 Task: Export the report from all the reports
Action: Mouse scrolled (174, 170) with delta (0, 0)
Screenshot: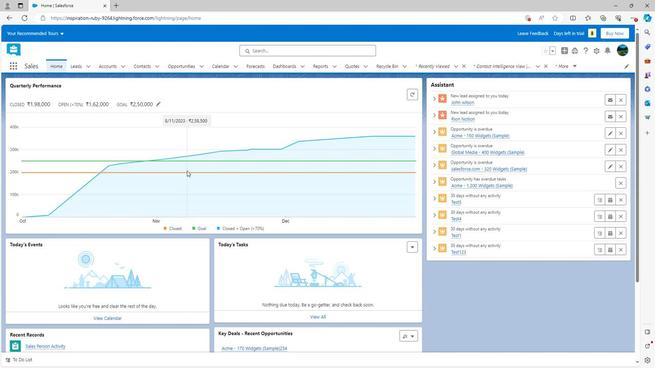
Action: Mouse scrolled (174, 170) with delta (0, 0)
Screenshot: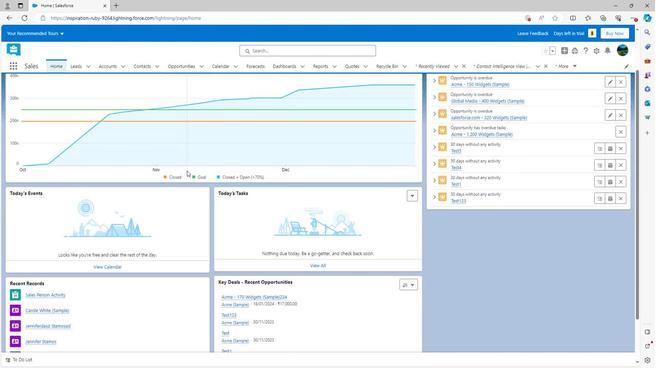 
Action: Mouse scrolled (174, 170) with delta (0, 0)
Screenshot: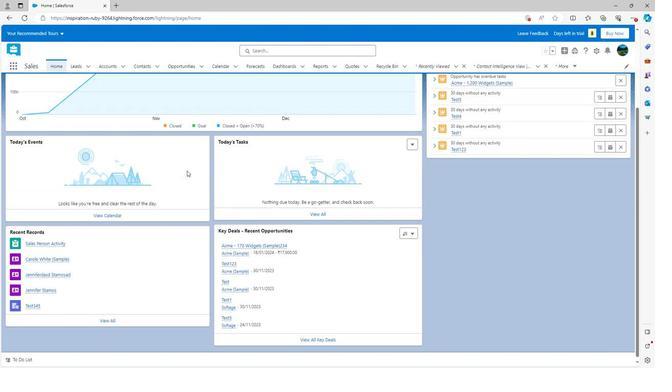 
Action: Mouse scrolled (174, 171) with delta (0, 0)
Screenshot: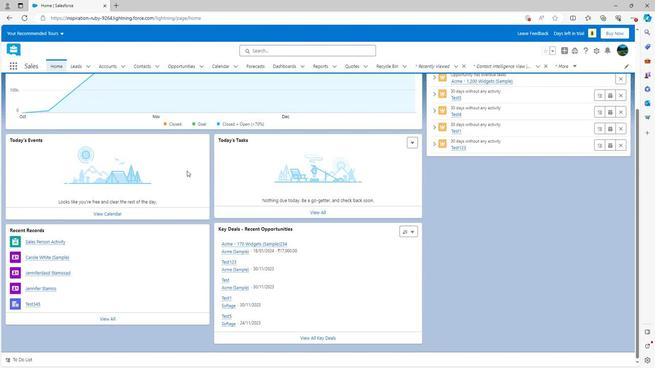 
Action: Mouse scrolled (174, 171) with delta (0, 0)
Screenshot: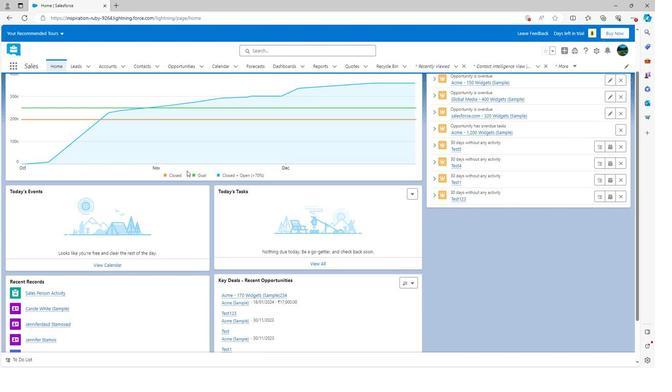 
Action: Mouse scrolled (174, 171) with delta (0, 0)
Screenshot: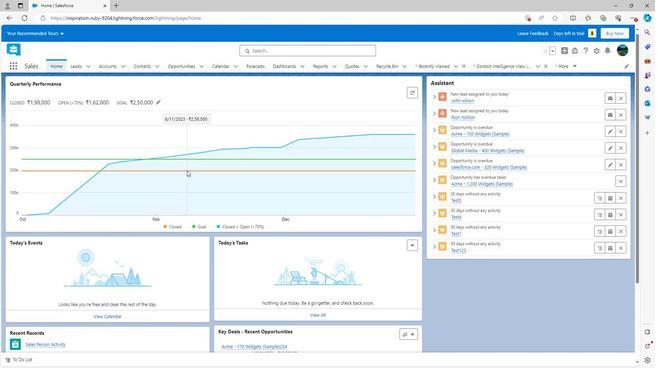 
Action: Mouse moved to (312, 67)
Screenshot: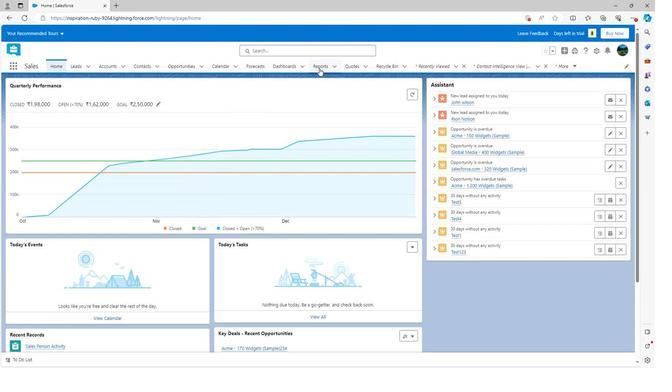 
Action: Mouse pressed left at (312, 67)
Screenshot: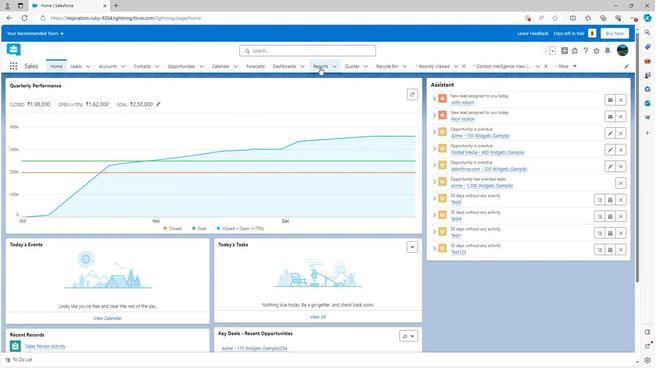 
Action: Mouse moved to (626, 122)
Screenshot: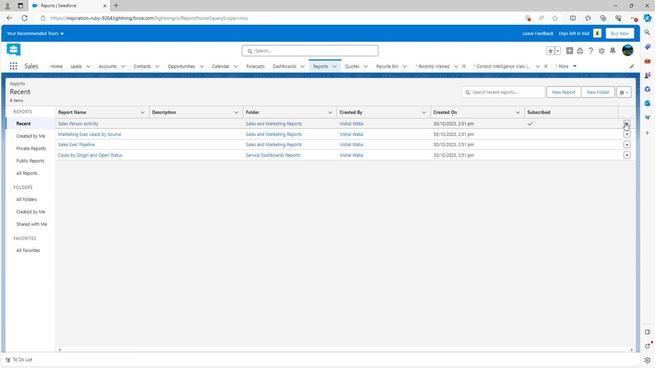 
Action: Mouse pressed left at (626, 122)
Screenshot: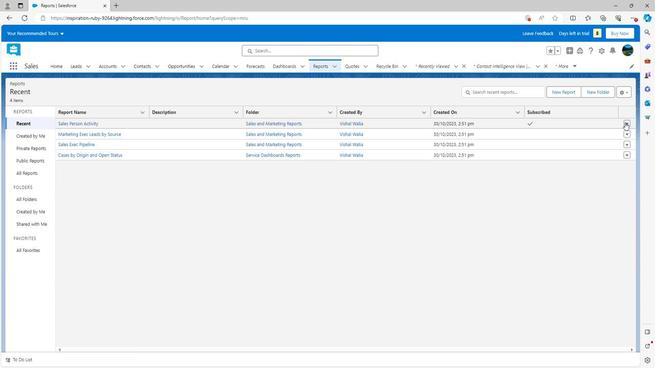 
Action: Mouse moved to (607, 171)
Screenshot: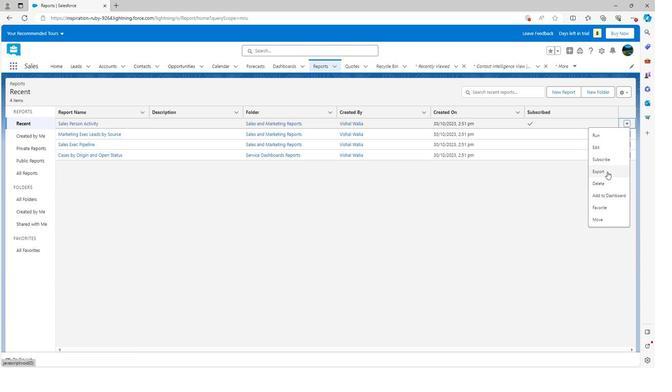 
Action: Mouse pressed left at (607, 171)
Screenshot: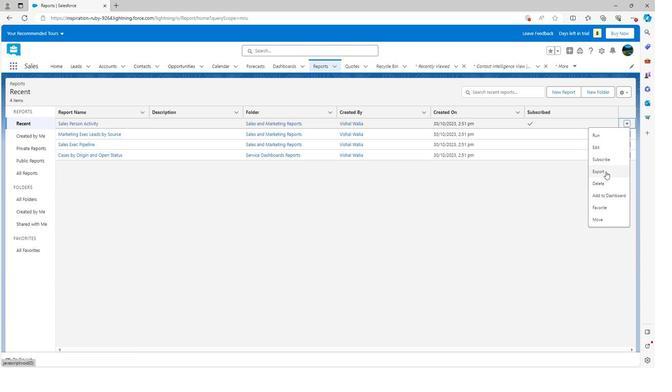 
Action: Mouse moved to (306, 177)
Screenshot: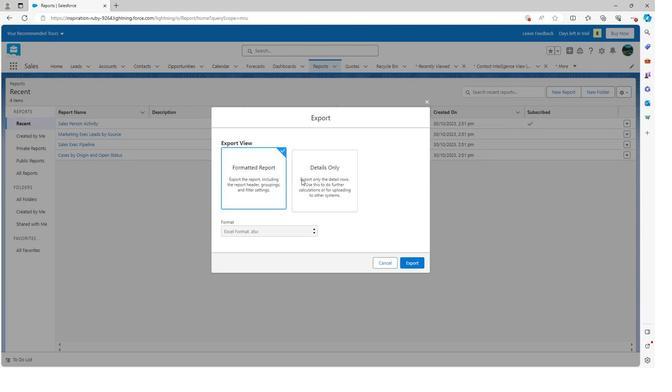 
Action: Mouse pressed left at (306, 177)
Screenshot: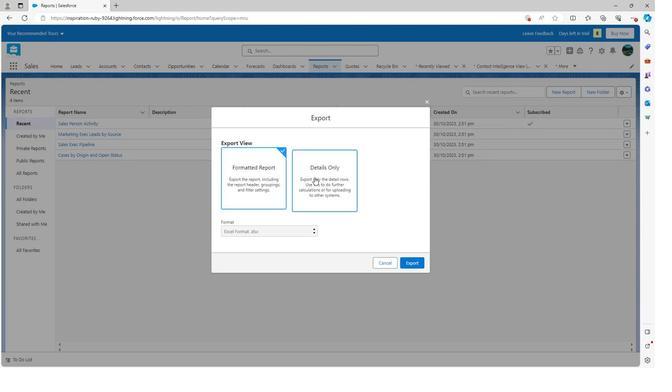 
Action: Mouse moved to (259, 177)
Screenshot: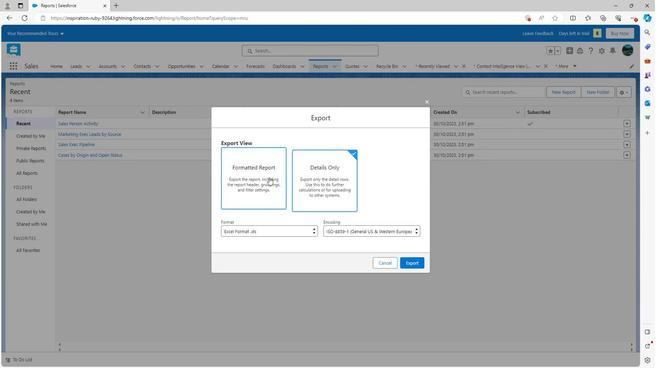 
Action: Mouse pressed left at (259, 177)
Screenshot: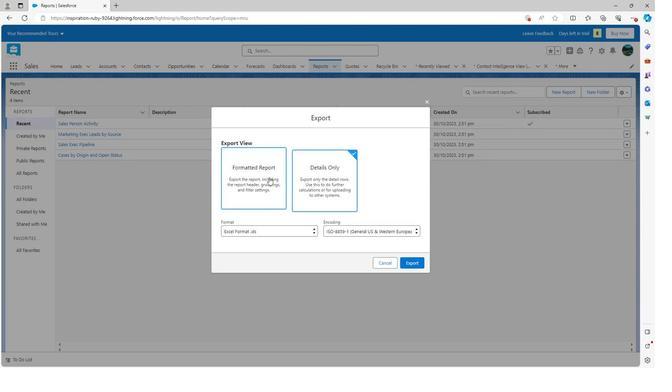 
Action: Mouse moved to (404, 262)
Screenshot: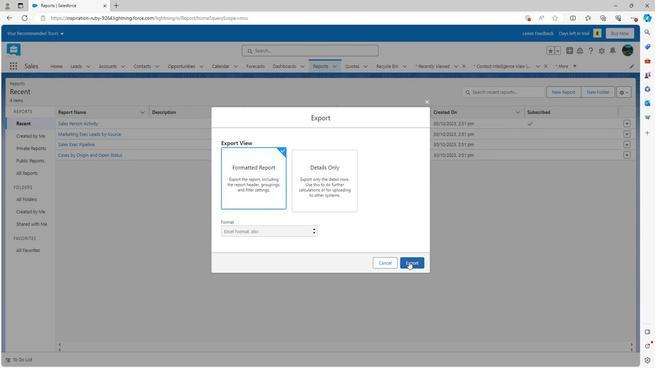 
Action: Mouse pressed left at (404, 262)
Screenshot: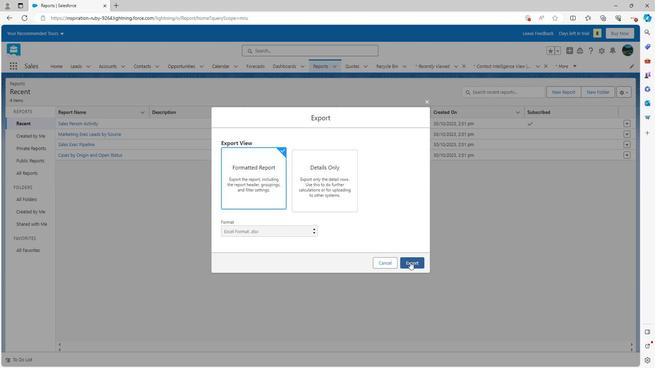 
Action: Mouse moved to (469, 50)
Screenshot: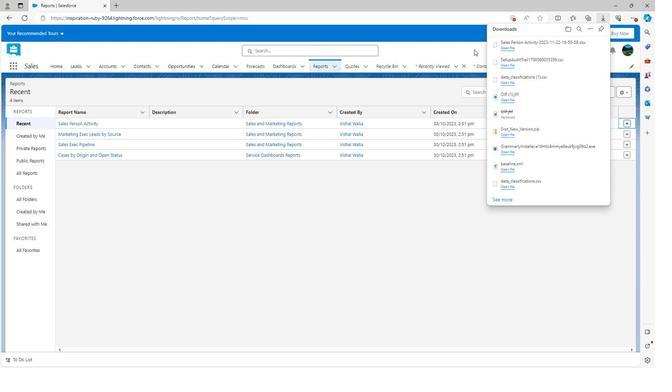 
Action: Mouse pressed left at (469, 50)
Screenshot: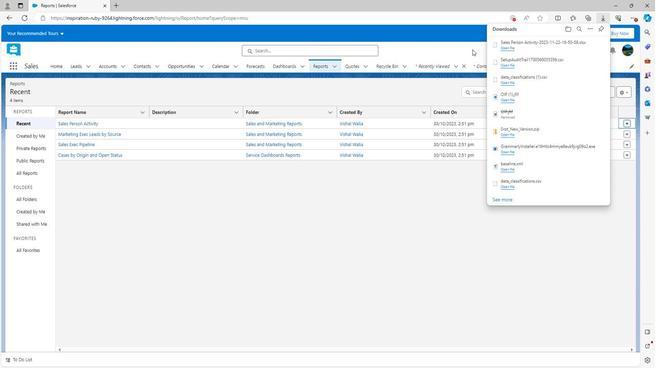 
Action: Mouse moved to (132, 129)
Screenshot: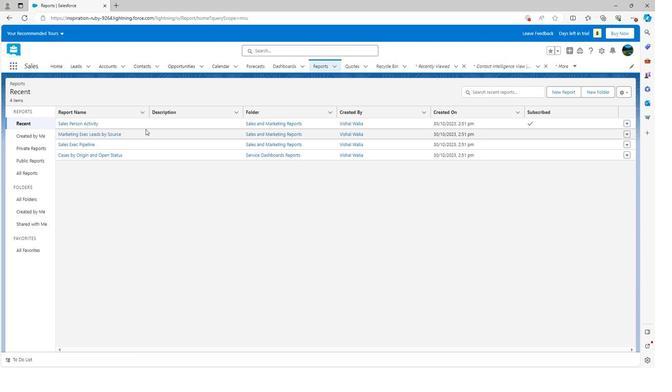 
